 Task: Add Sprouts Citrus Scented Hand Soap to the cart.
Action: Mouse moved to (953, 365)
Screenshot: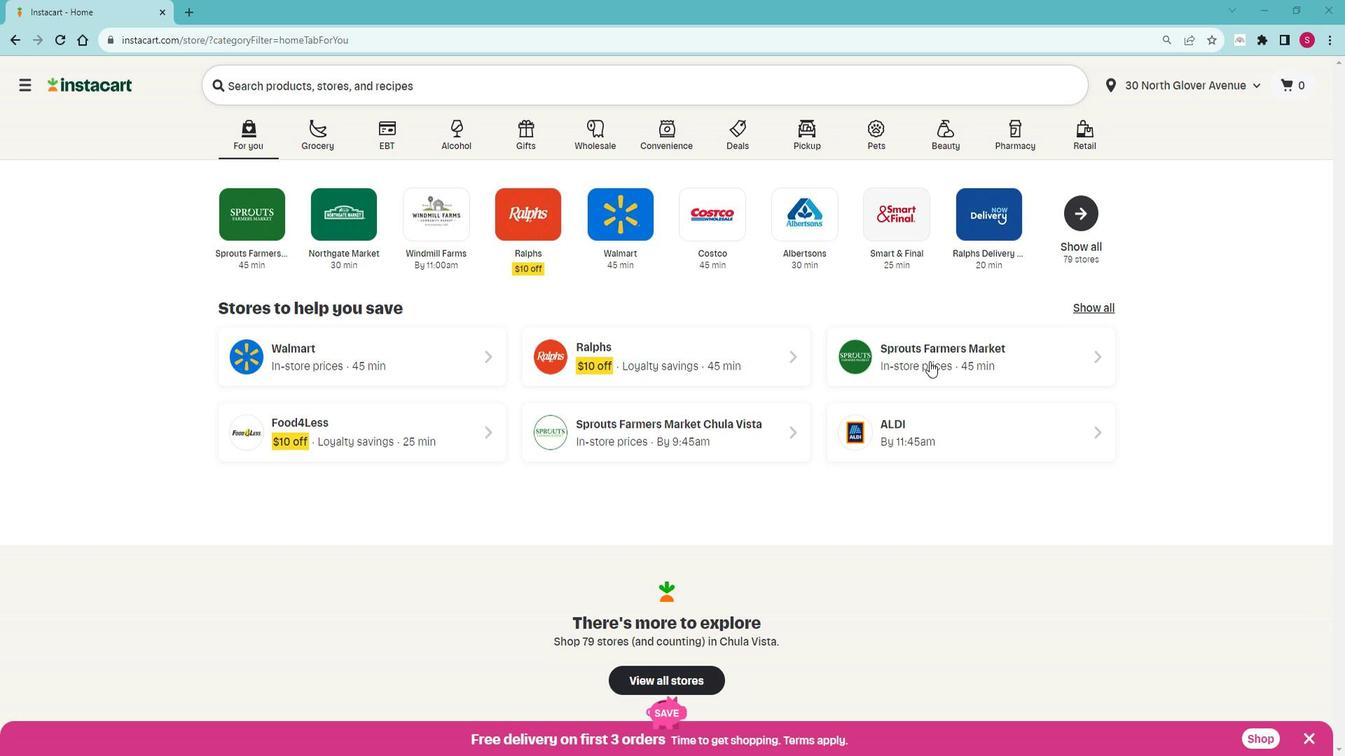 
Action: Mouse pressed left at (953, 365)
Screenshot: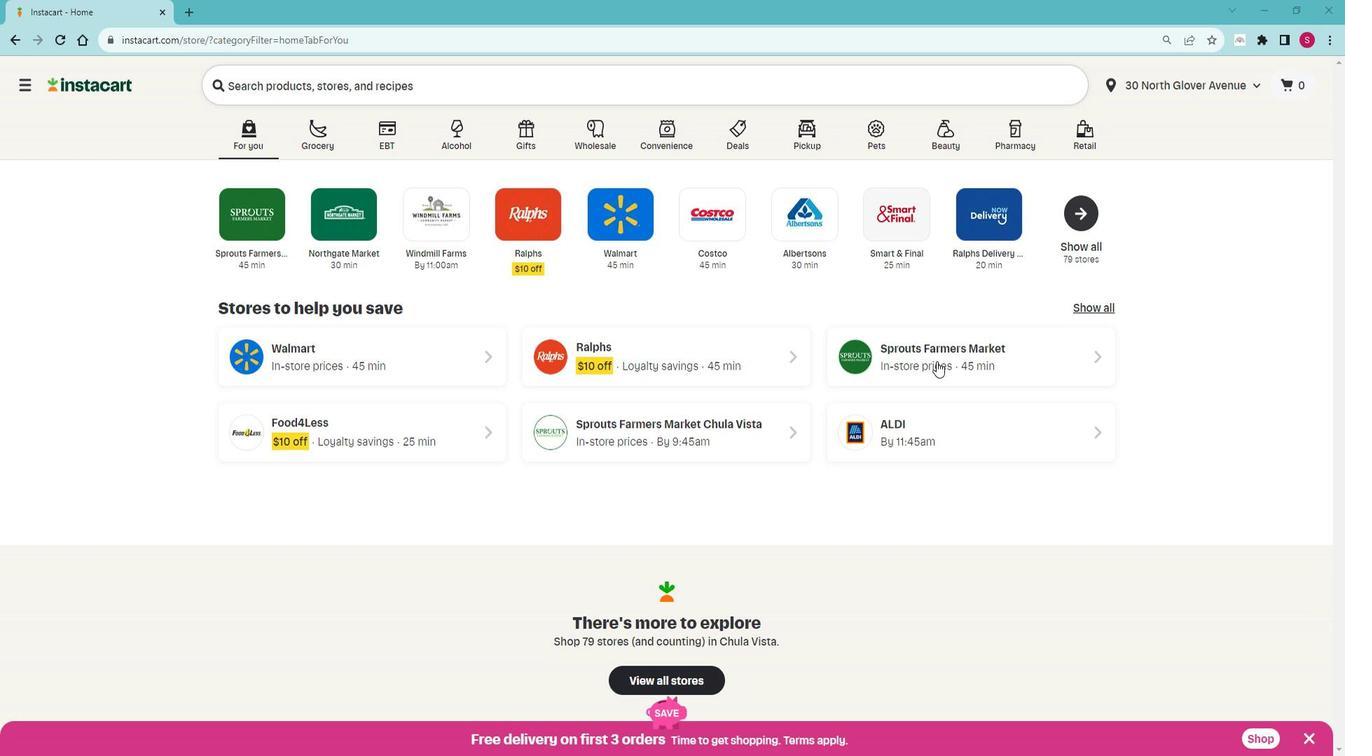 
Action: Mouse moved to (71, 549)
Screenshot: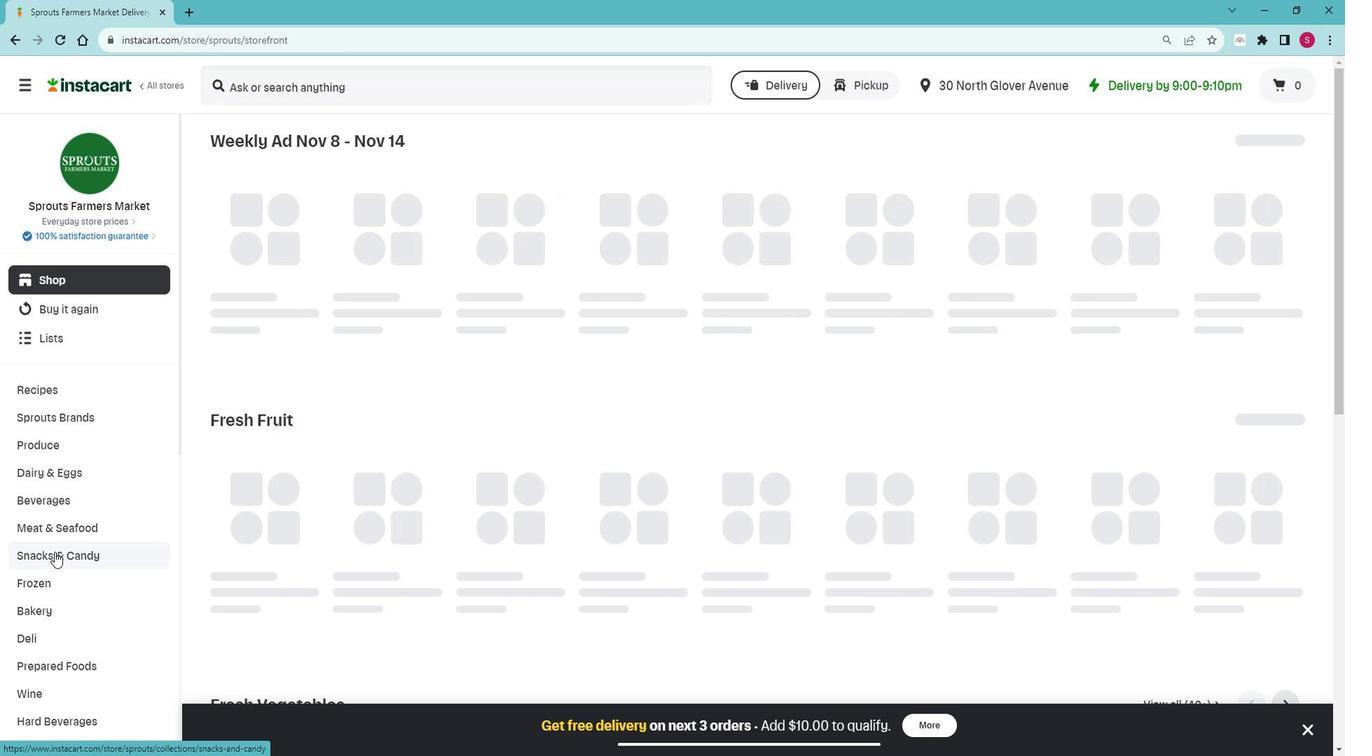 
Action: Mouse scrolled (71, 548) with delta (0, 0)
Screenshot: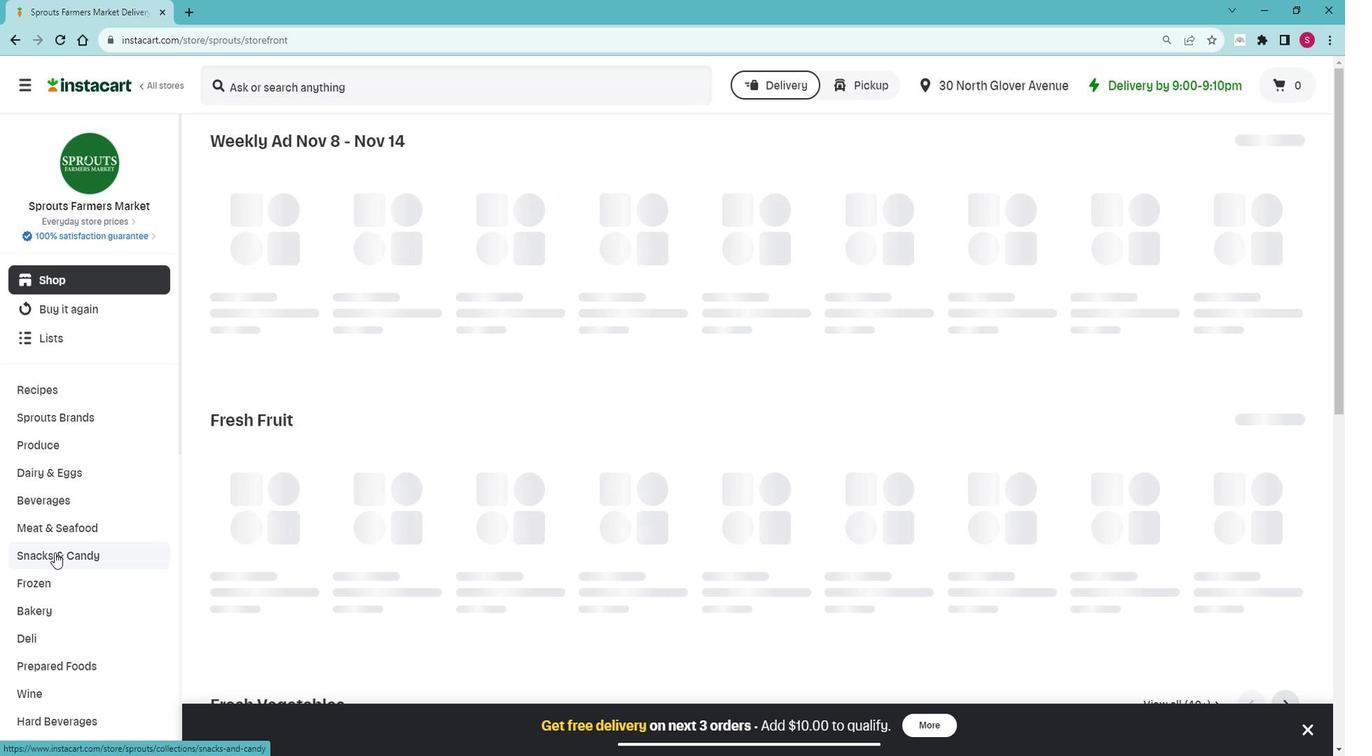 
Action: Mouse scrolled (71, 548) with delta (0, 0)
Screenshot: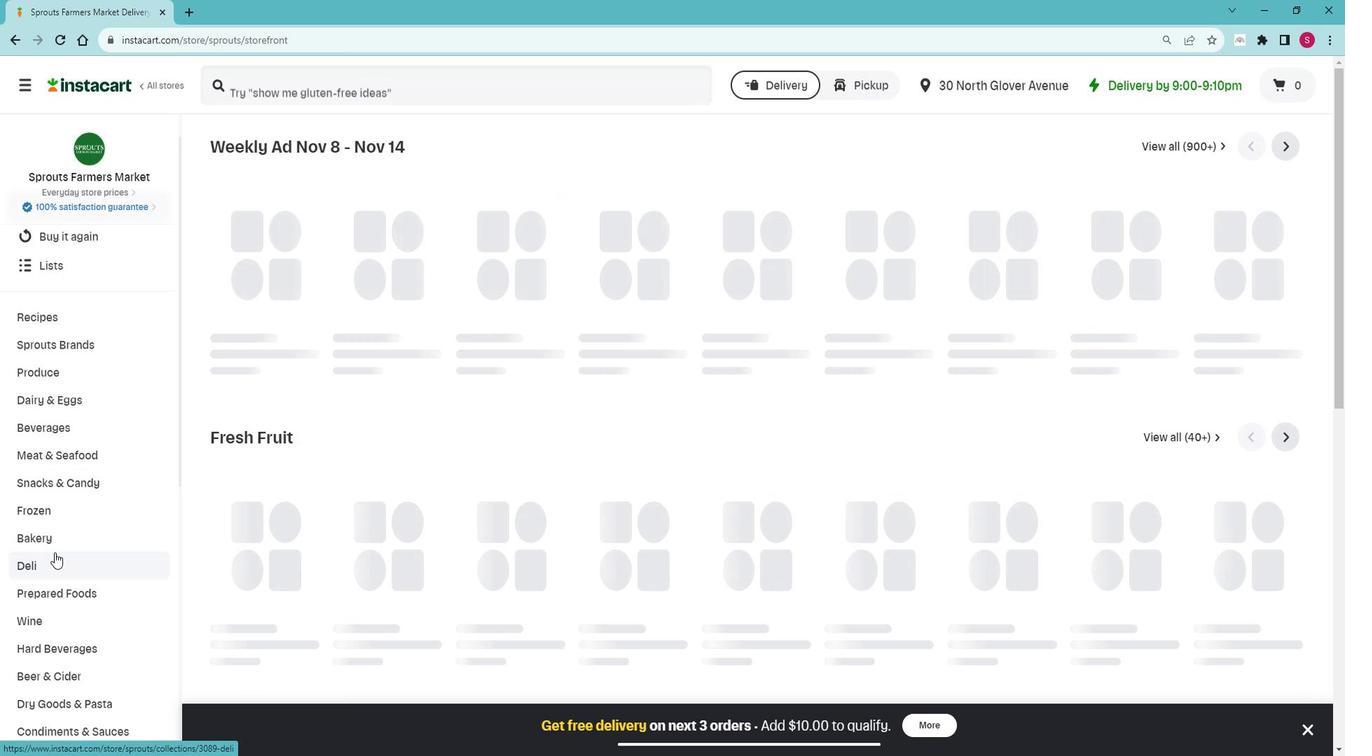 
Action: Mouse scrolled (71, 548) with delta (0, 0)
Screenshot: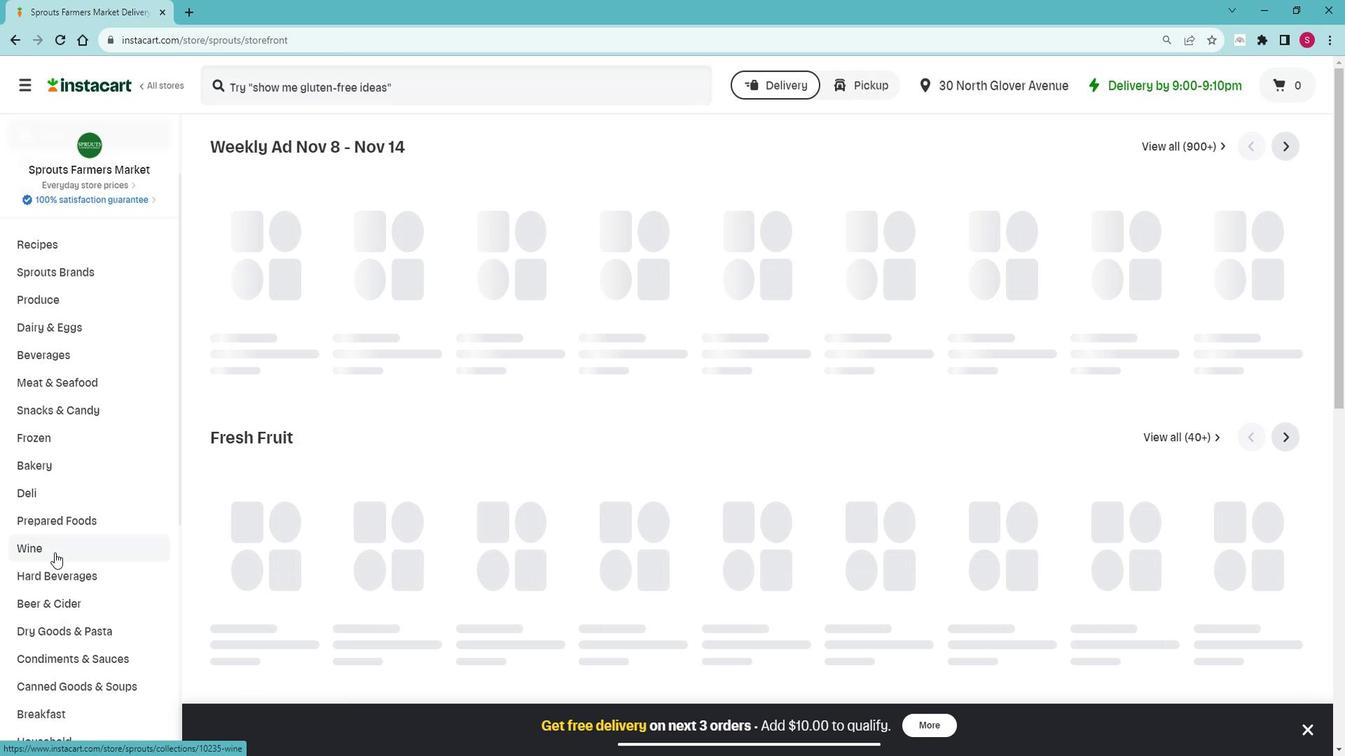 
Action: Mouse scrolled (71, 548) with delta (0, 0)
Screenshot: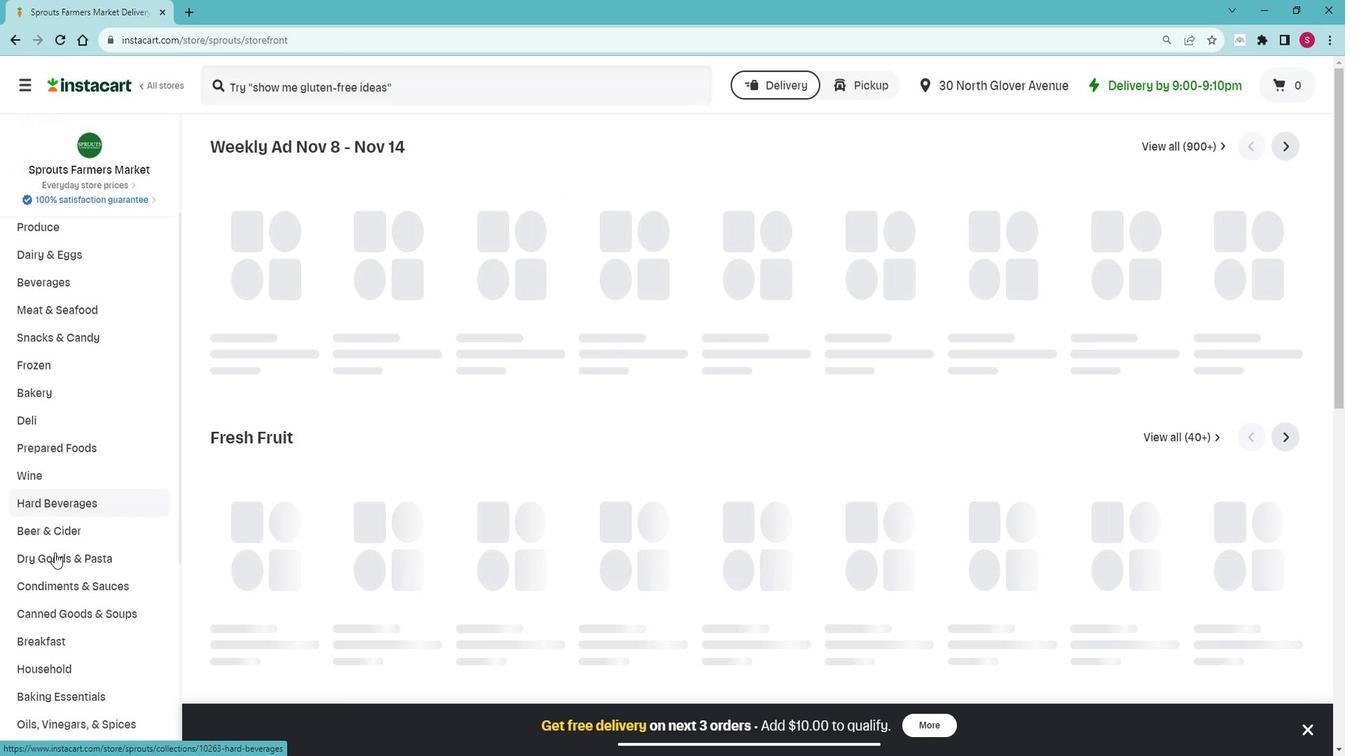 
Action: Mouse scrolled (71, 548) with delta (0, 0)
Screenshot: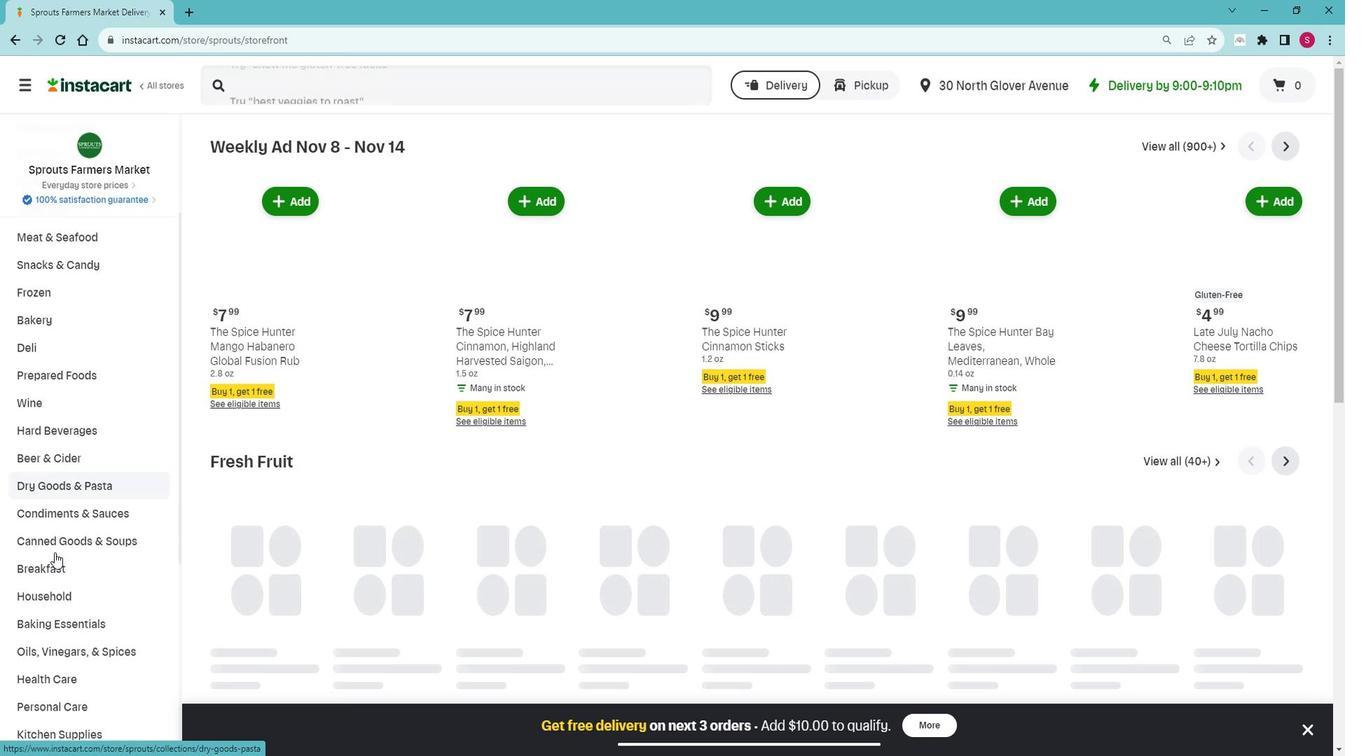 
Action: Mouse scrolled (71, 548) with delta (0, 0)
Screenshot: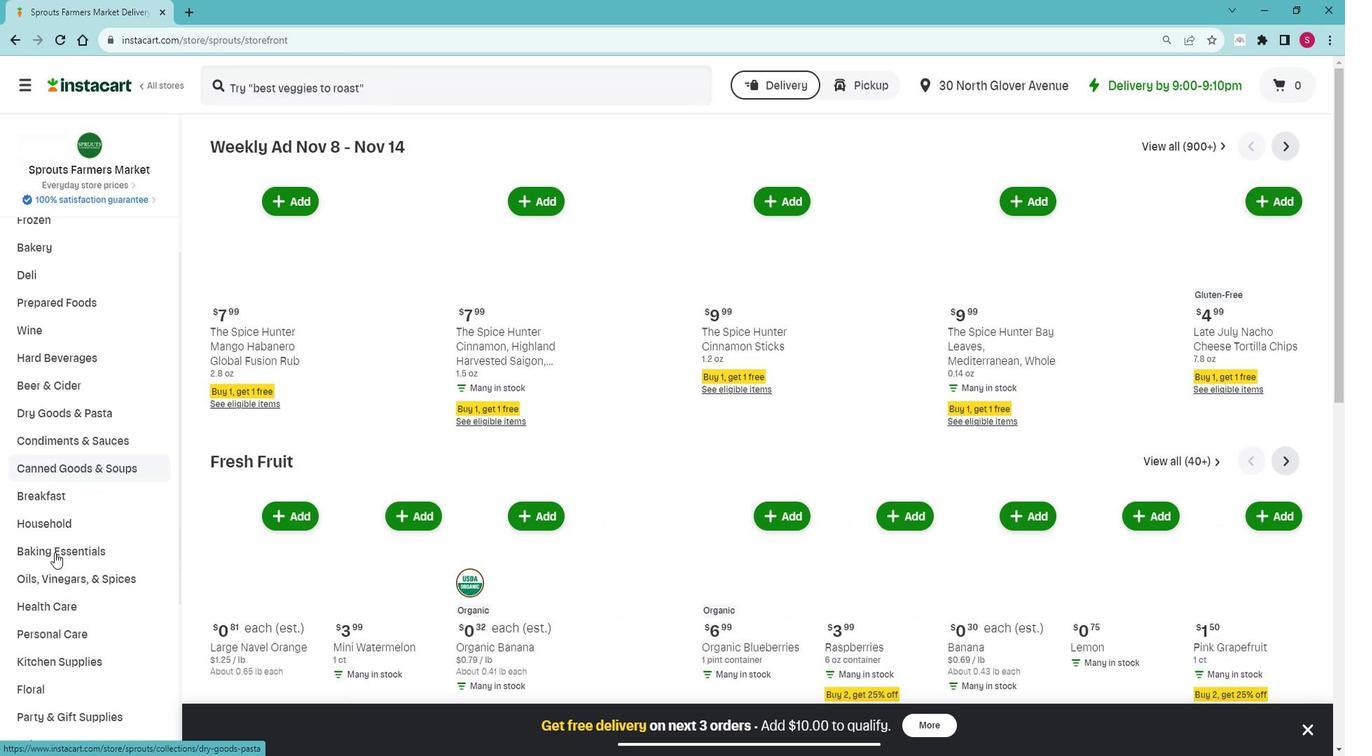 
Action: Mouse scrolled (71, 548) with delta (0, 0)
Screenshot: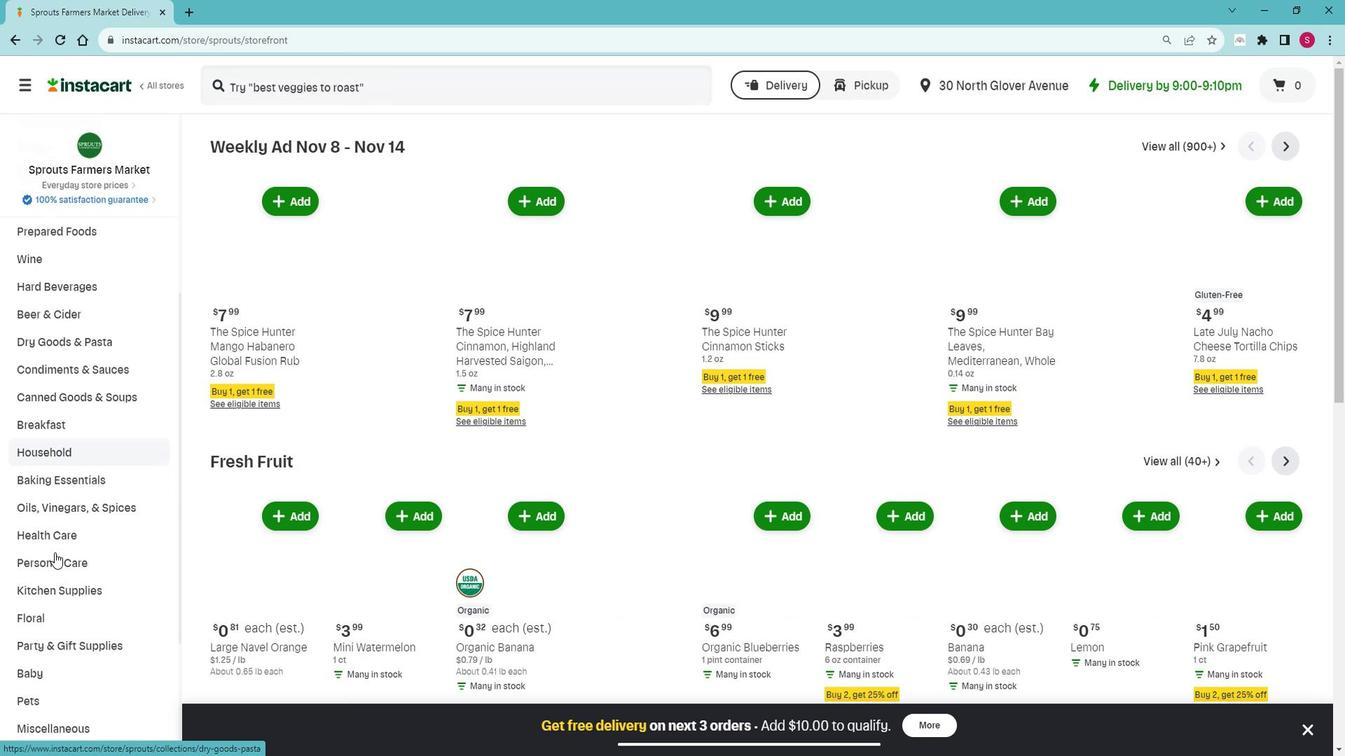 
Action: Mouse scrolled (71, 548) with delta (0, 0)
Screenshot: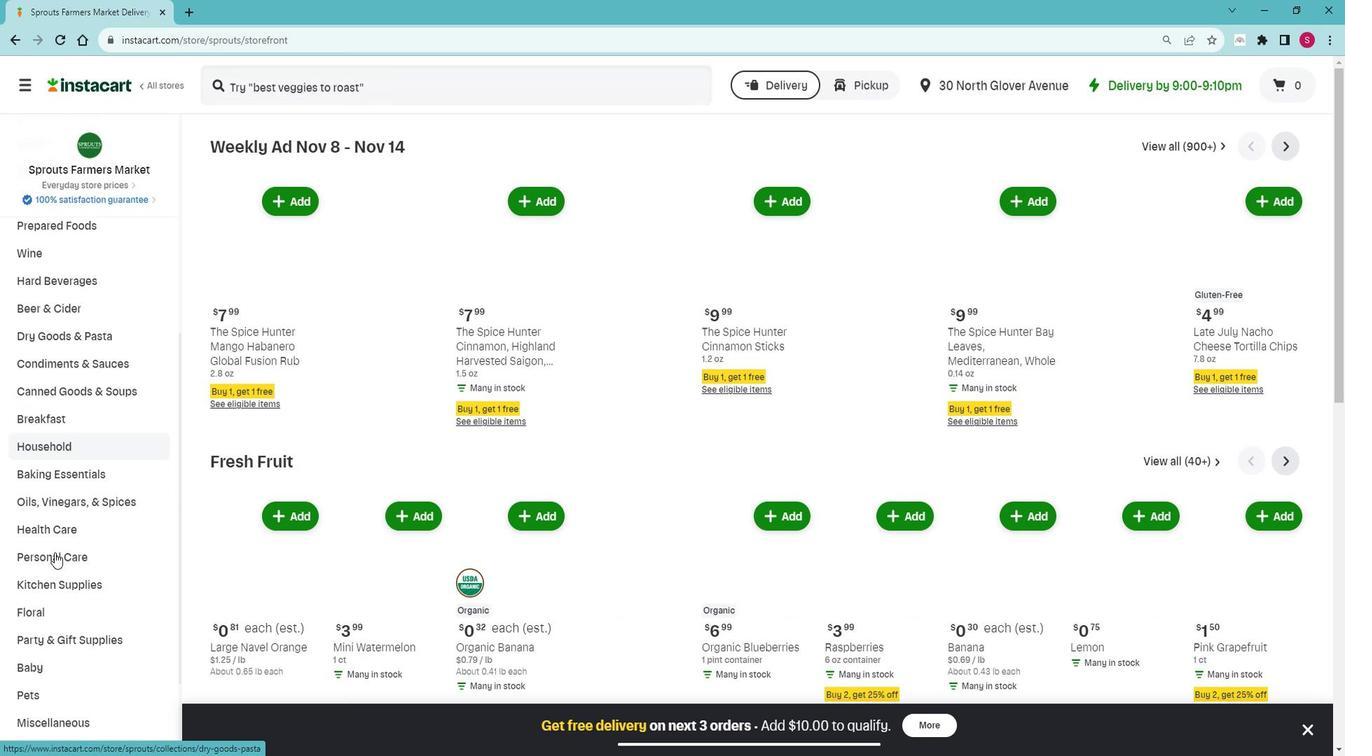 
Action: Mouse moved to (103, 428)
Screenshot: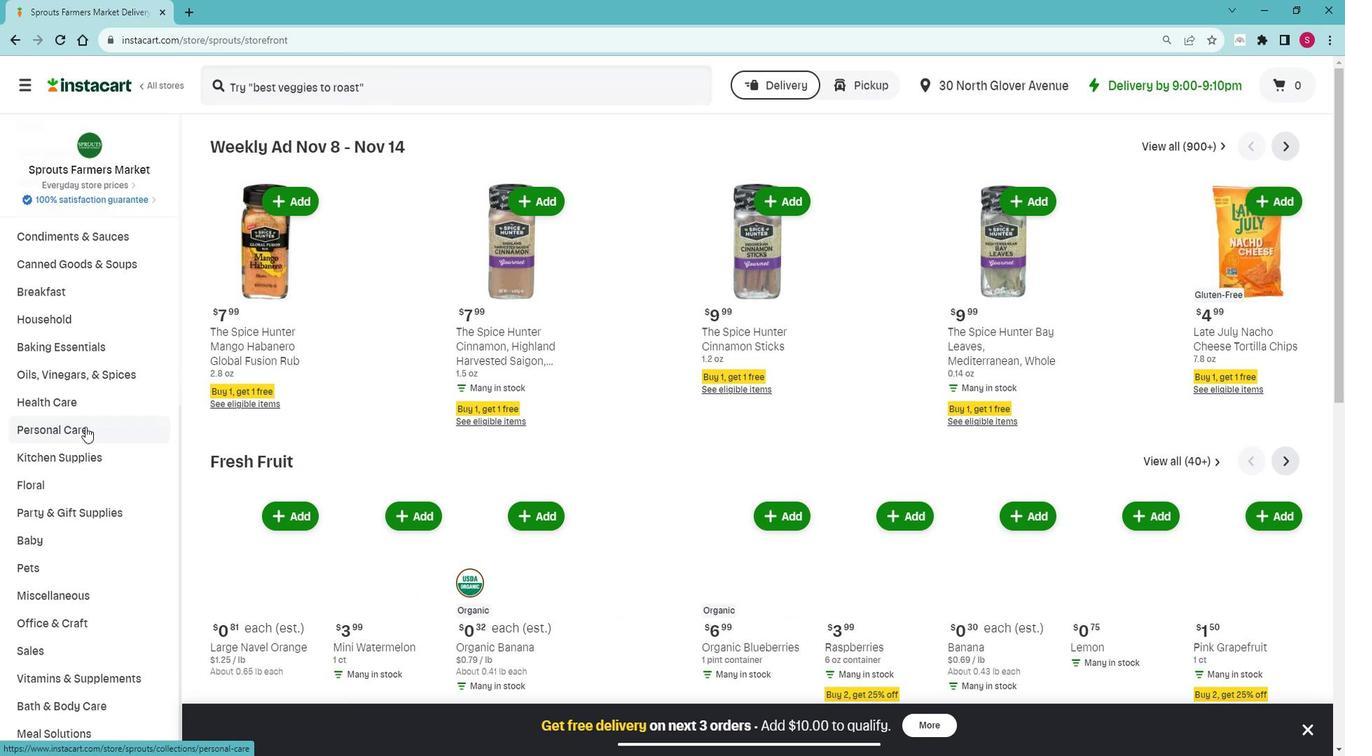 
Action: Mouse pressed left at (103, 428)
Screenshot: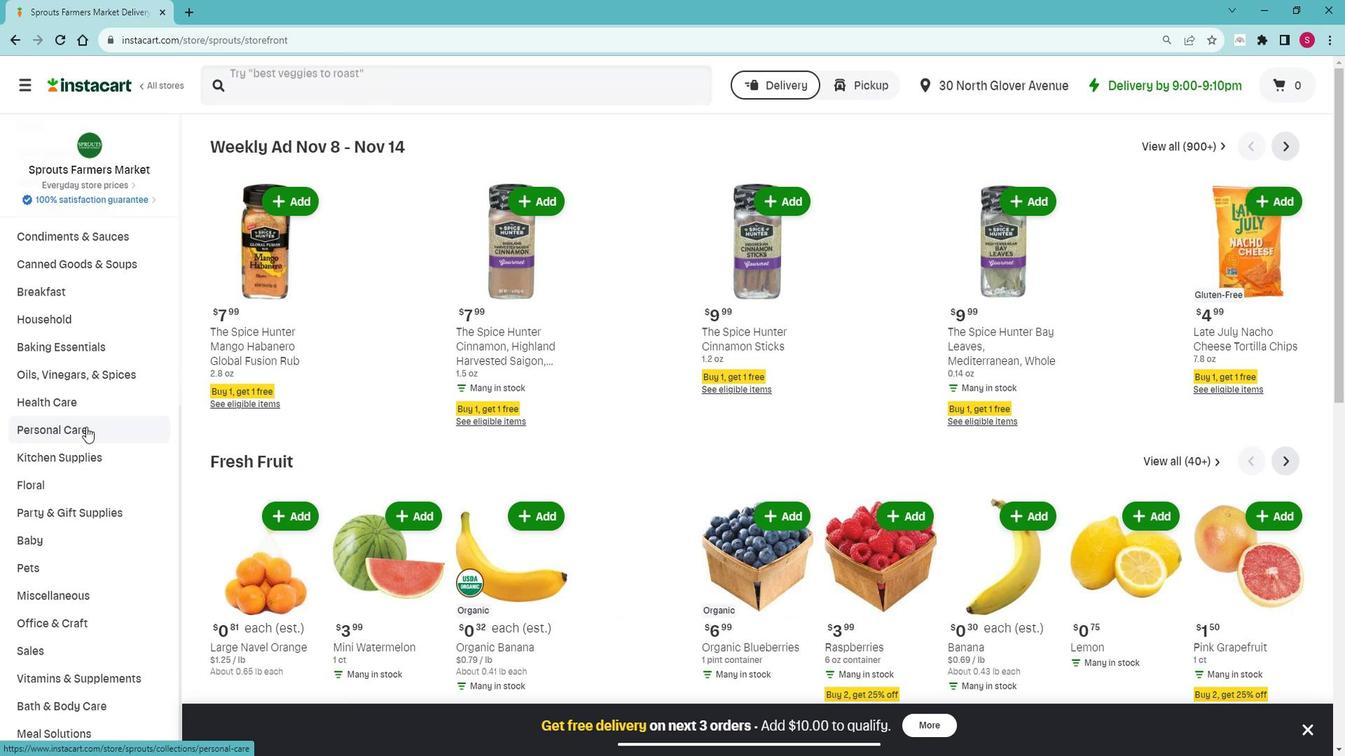 
Action: Mouse moved to (103, 455)
Screenshot: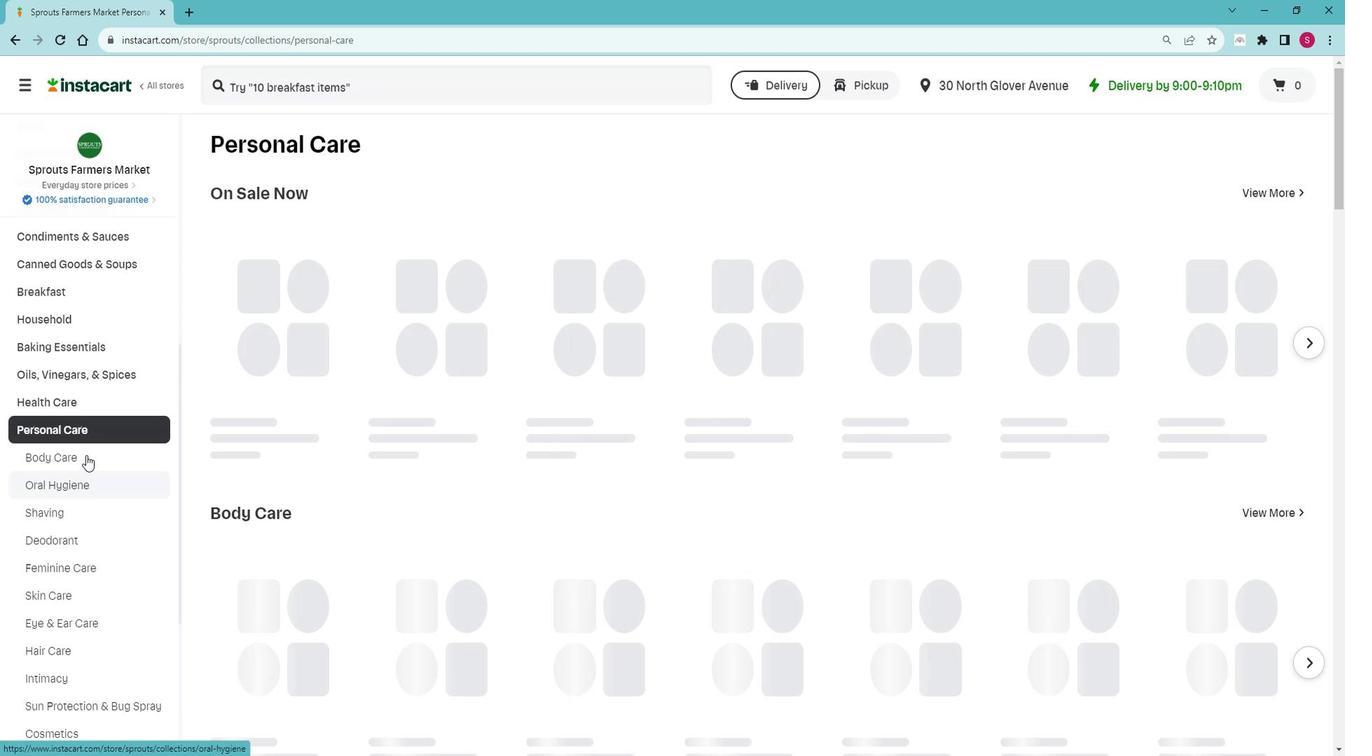 
Action: Mouse pressed left at (103, 455)
Screenshot: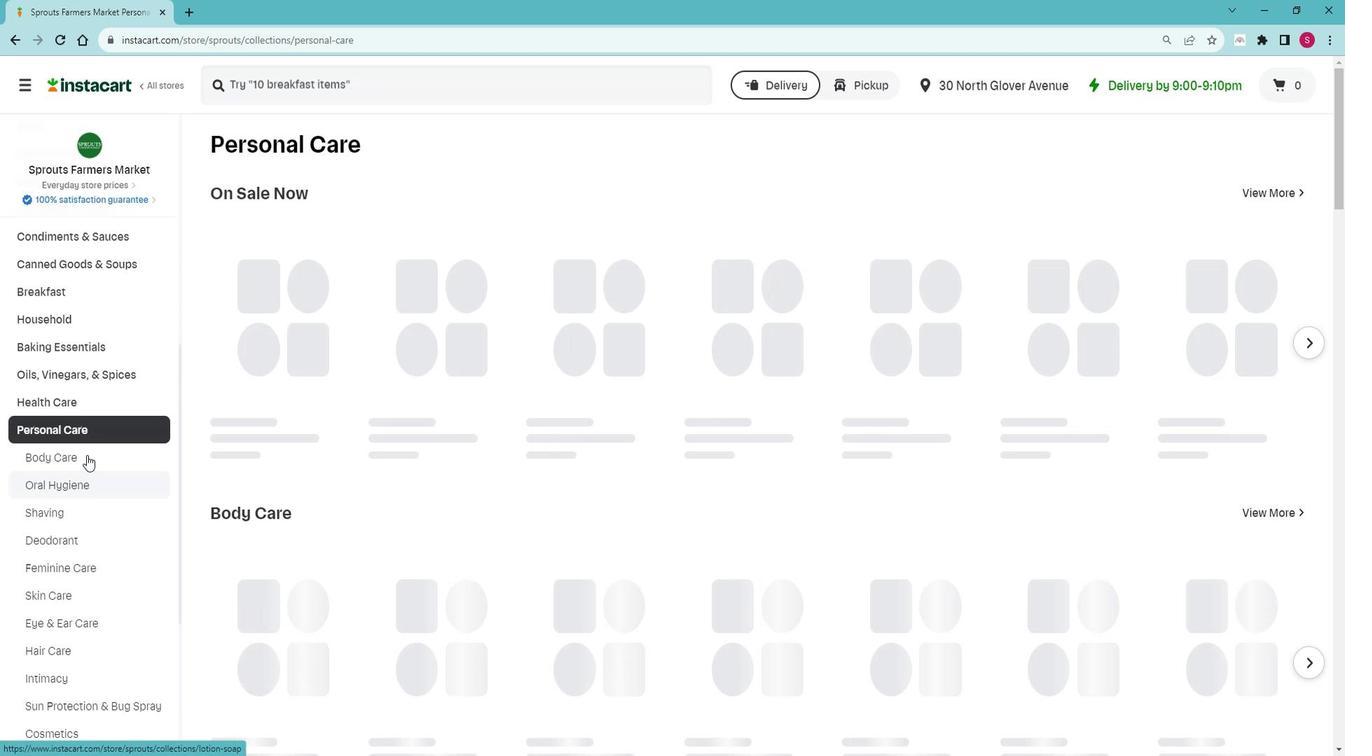 
Action: Mouse moved to (496, 217)
Screenshot: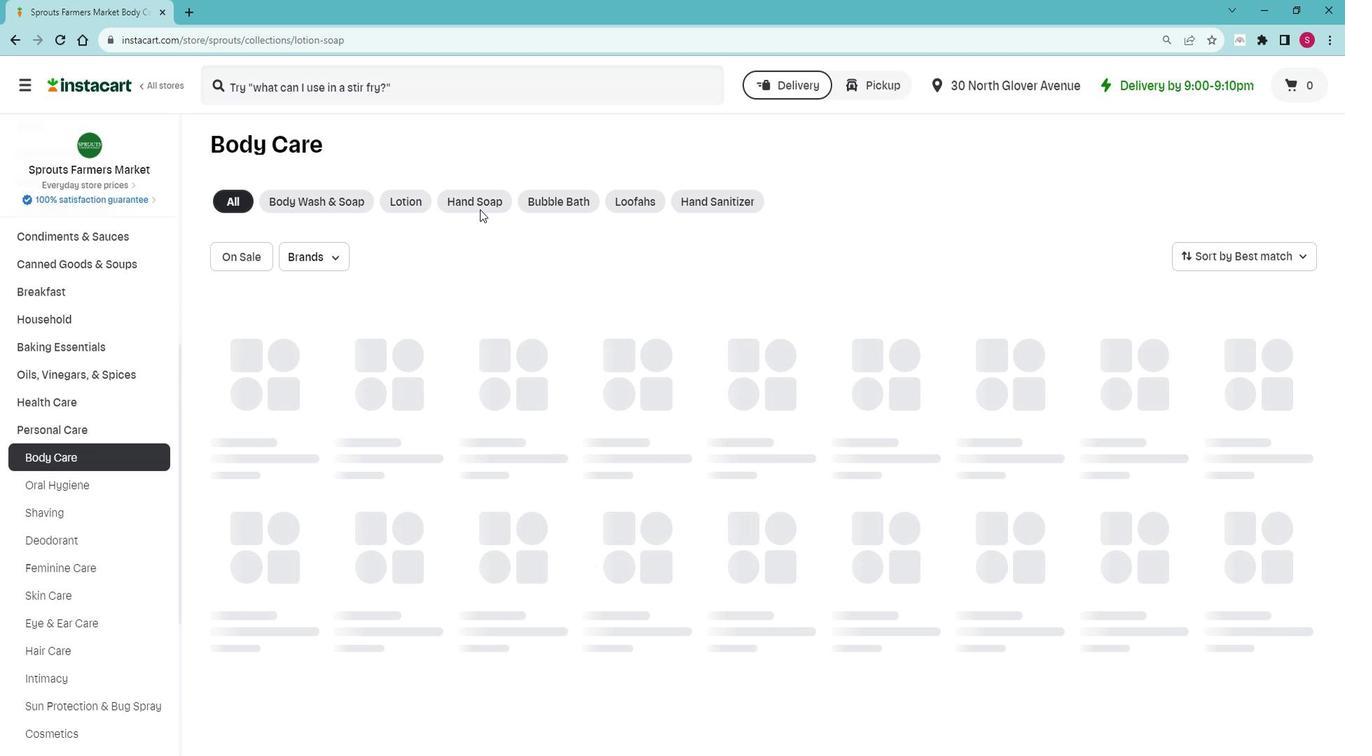 
Action: Mouse pressed left at (496, 217)
Screenshot: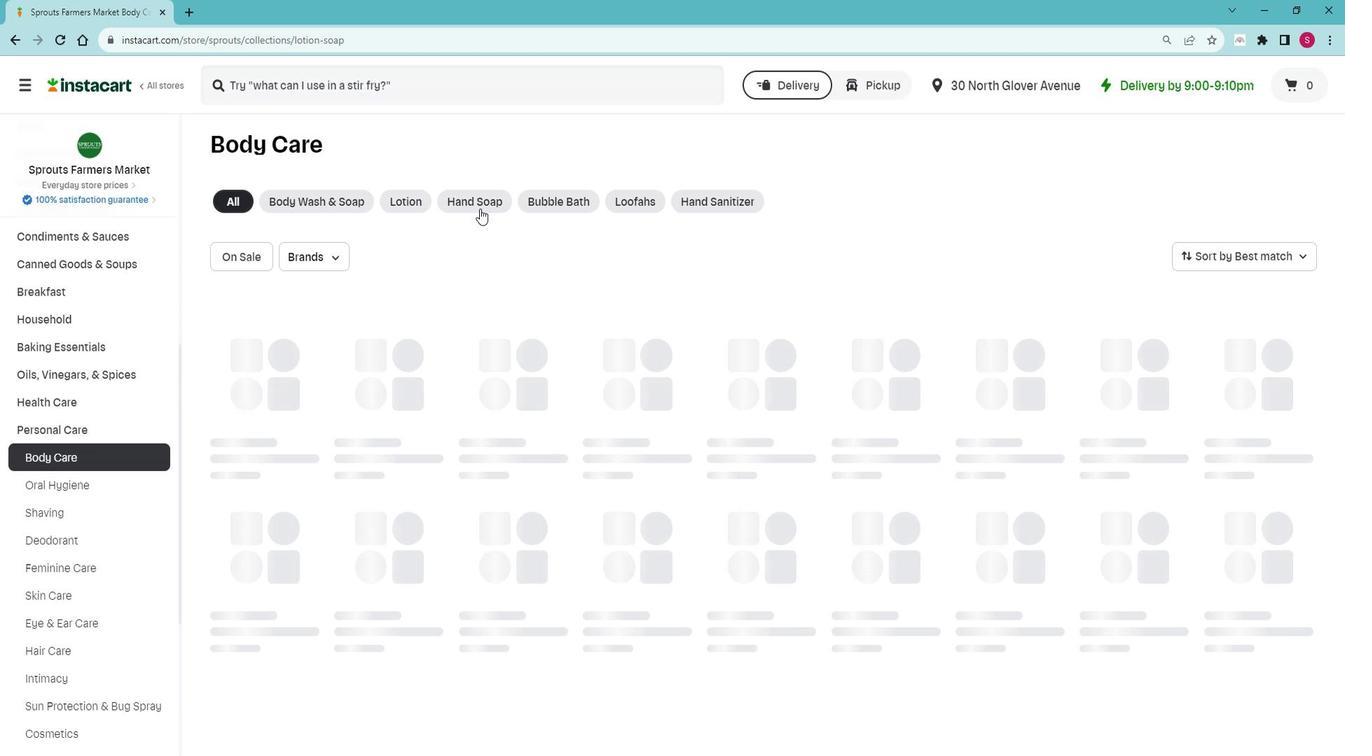 
Action: Mouse moved to (468, 100)
Screenshot: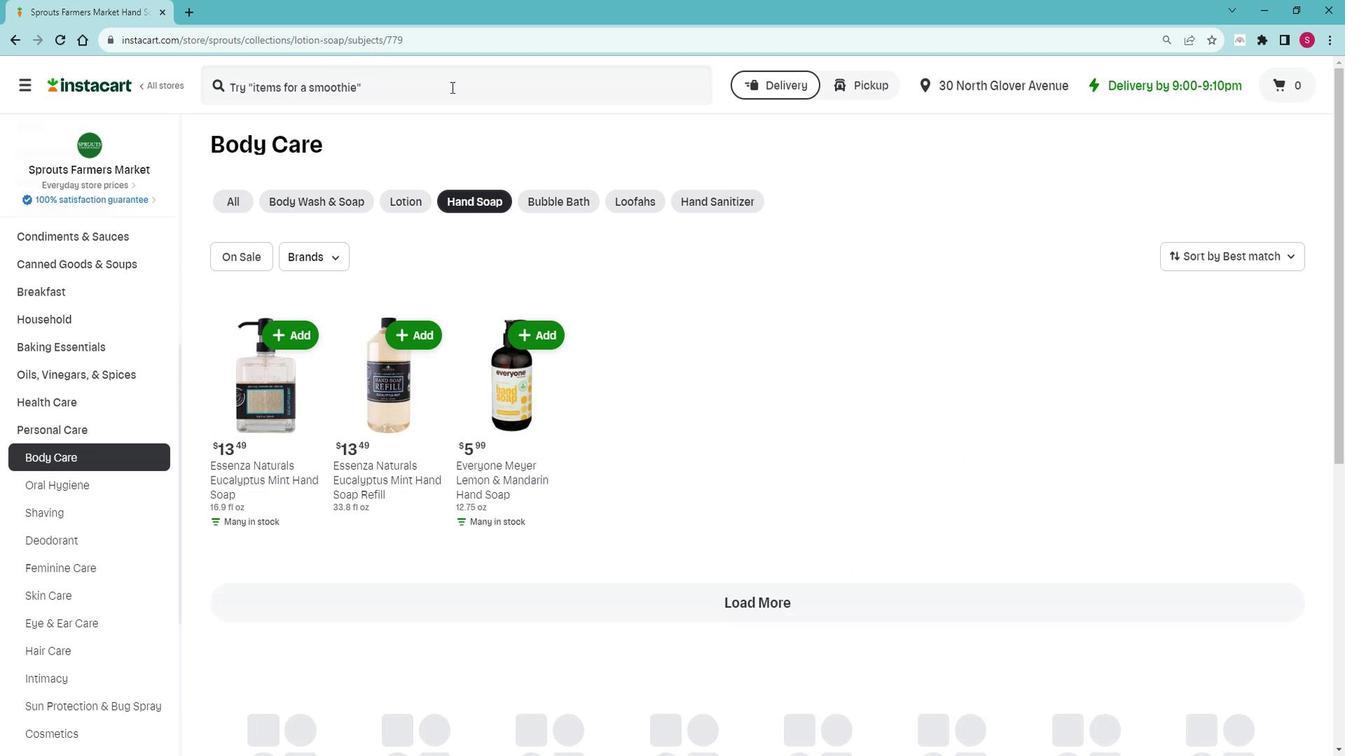 
Action: Mouse pressed left at (468, 100)
Screenshot: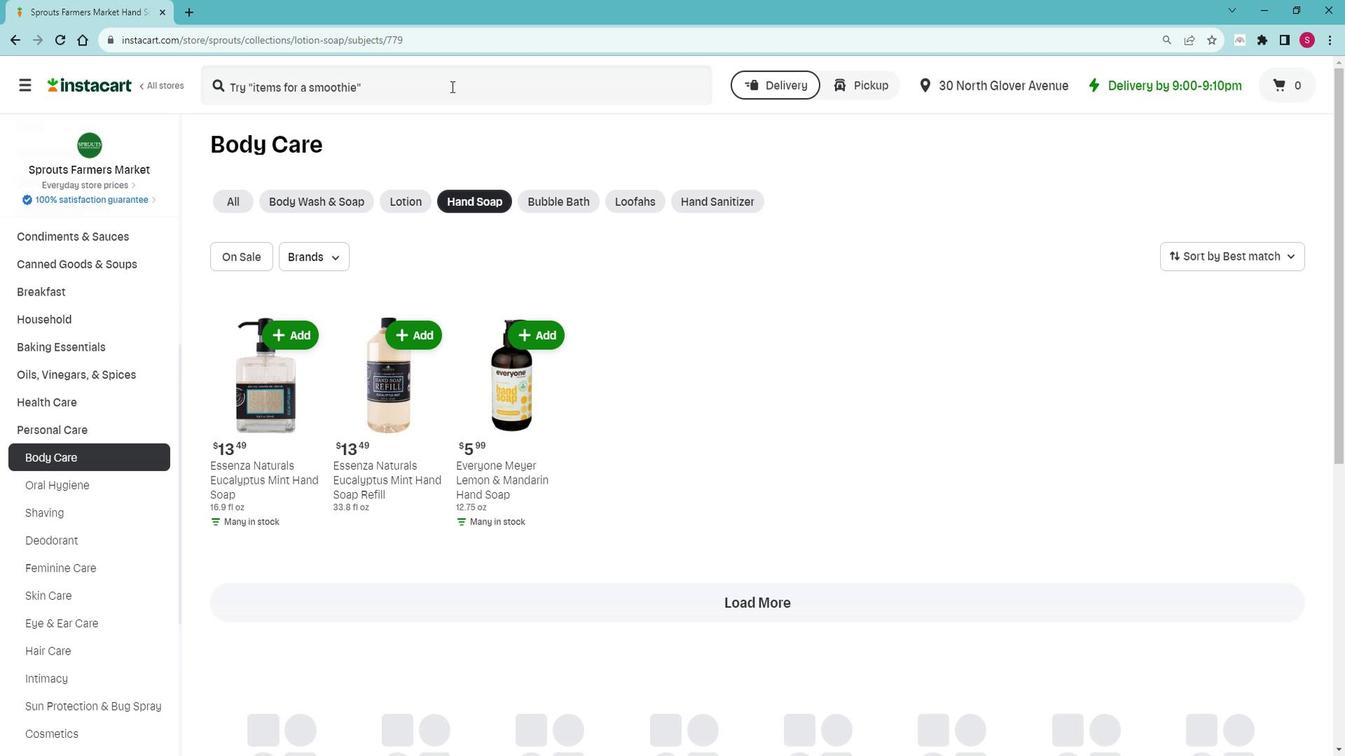 
Action: Mouse moved to (429, 98)
Screenshot: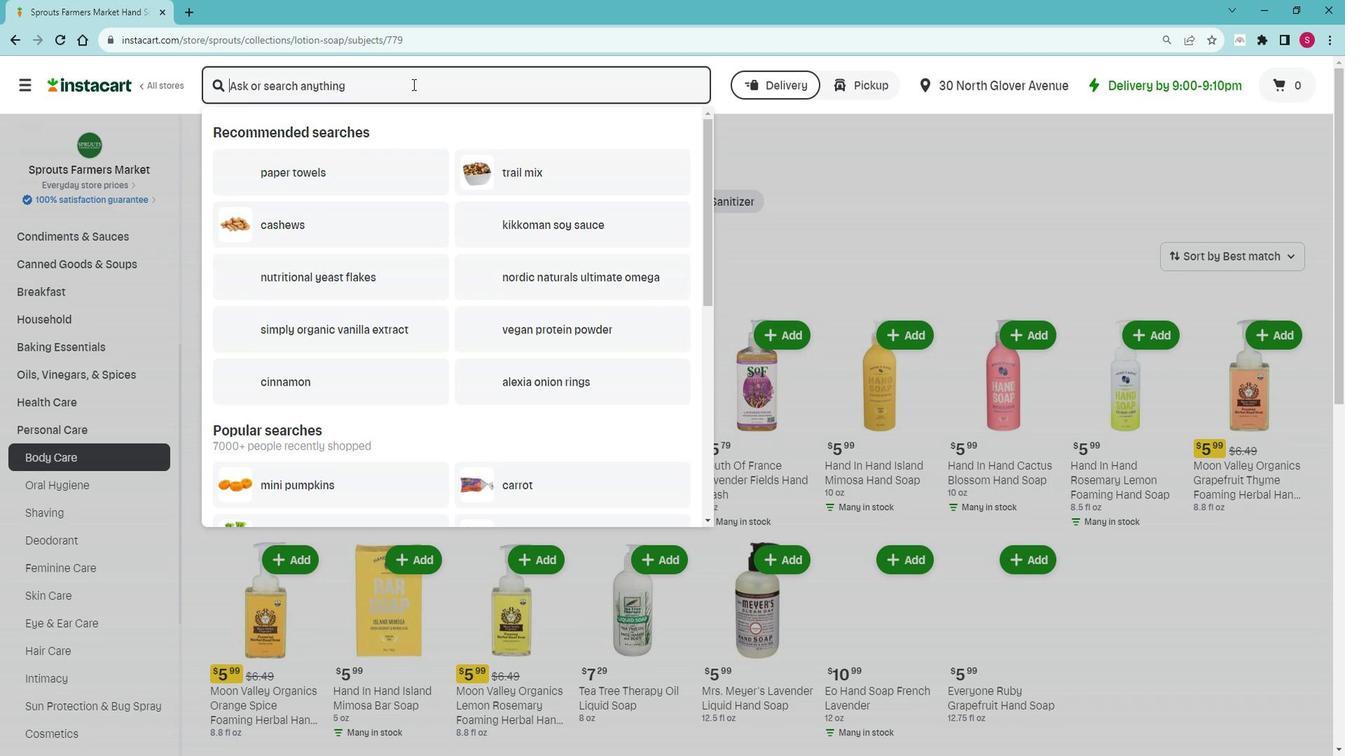 
Action: Key pressed <Key.shift>Sprouts<Key.space><Key.shift><Key.shift><Key.shift><Key.shift><Key.shift><Key.shift><Key.shift><Key.shift><Key.shift><Key.shift><Key.shift><Key.shift><Key.shift><Key.shift><Key.shift><Key.shift><Key.shift><Key.shift><Key.shift><Key.shift><Key.shift>Citrus<Key.space><Key.shift>Scented<Key.space><Key.shift>Hand<Key.space><Key.shift>Soap<Key.space><Key.enter>
Screenshot: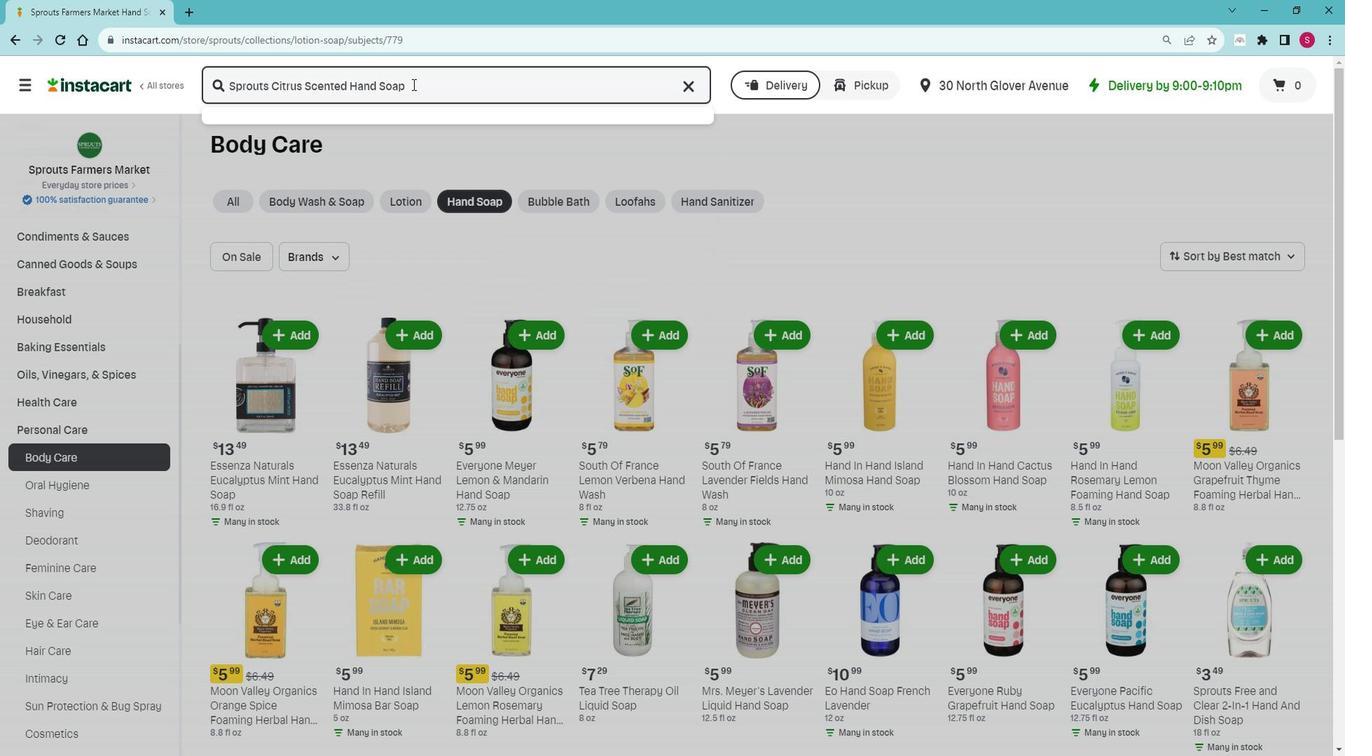 
Action: Mouse moved to (1065, 229)
Screenshot: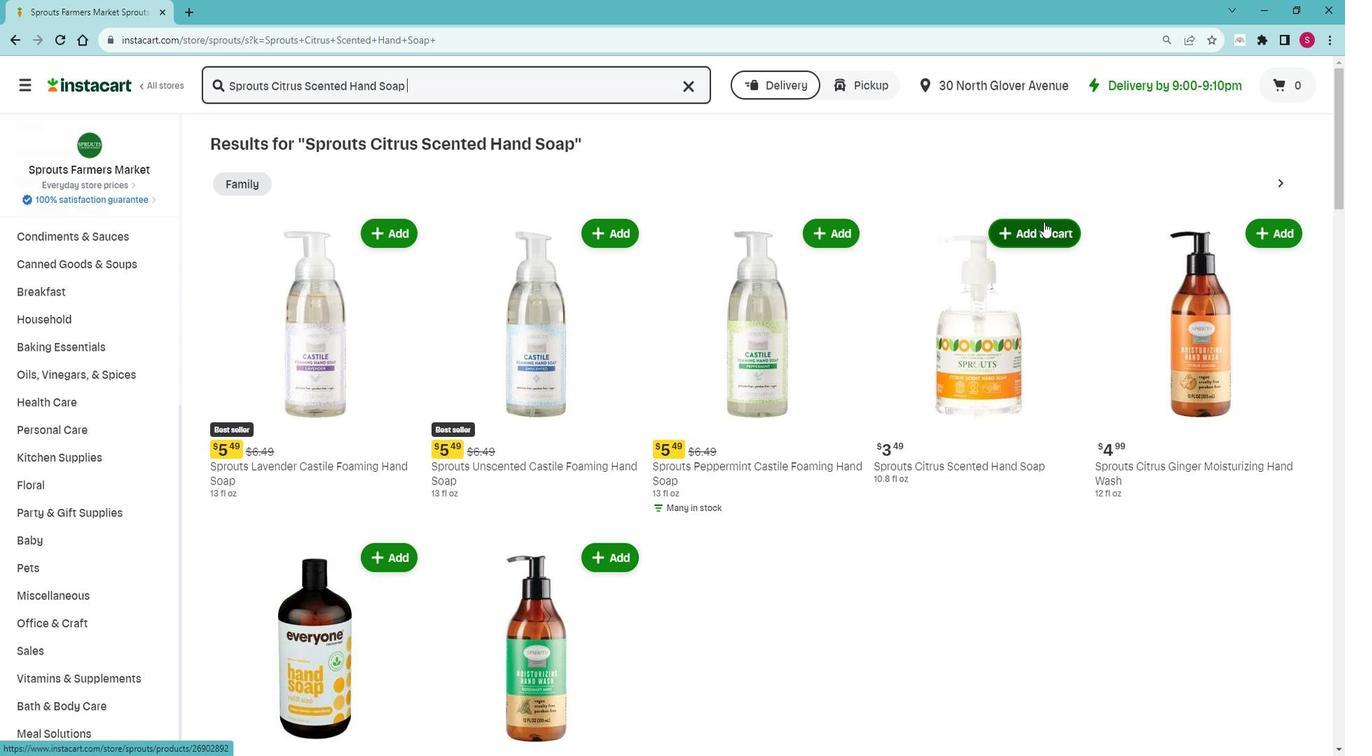 
Action: Mouse pressed left at (1065, 229)
Screenshot: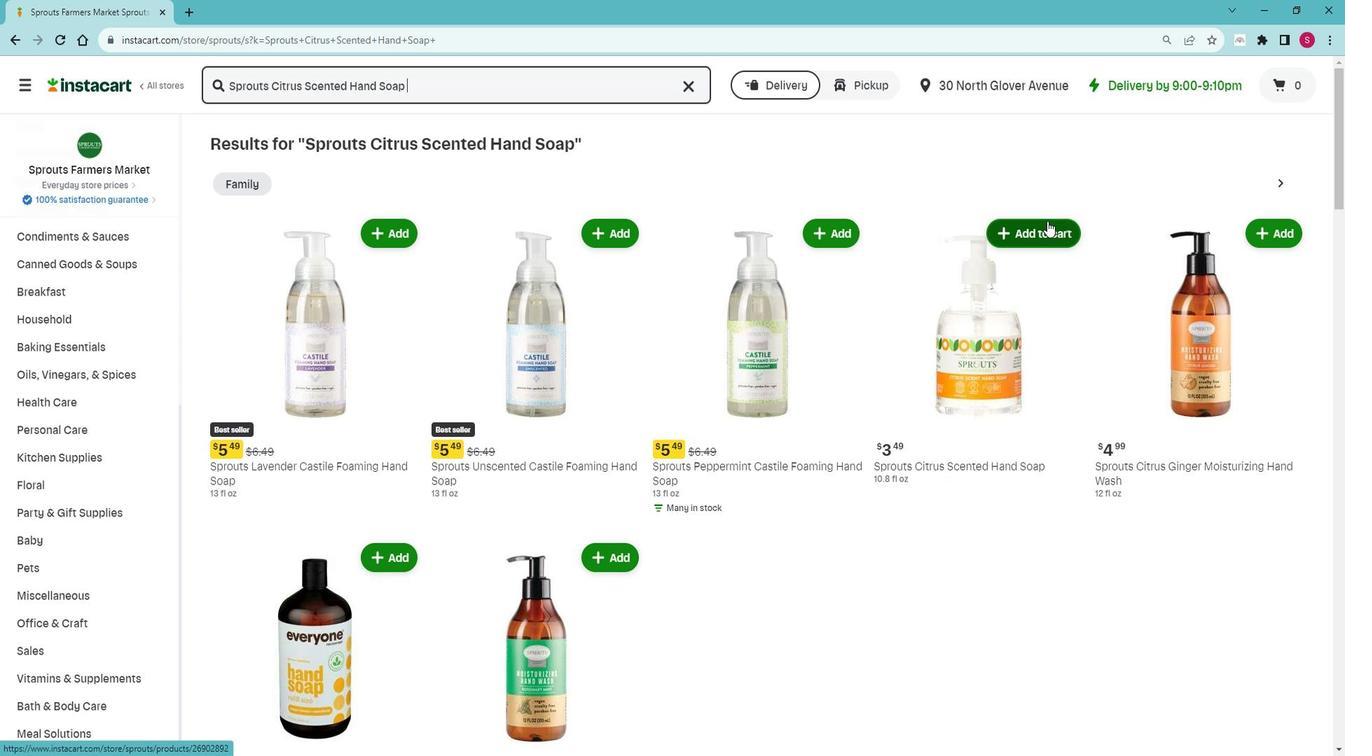 
Action: Mouse moved to (1067, 201)
Screenshot: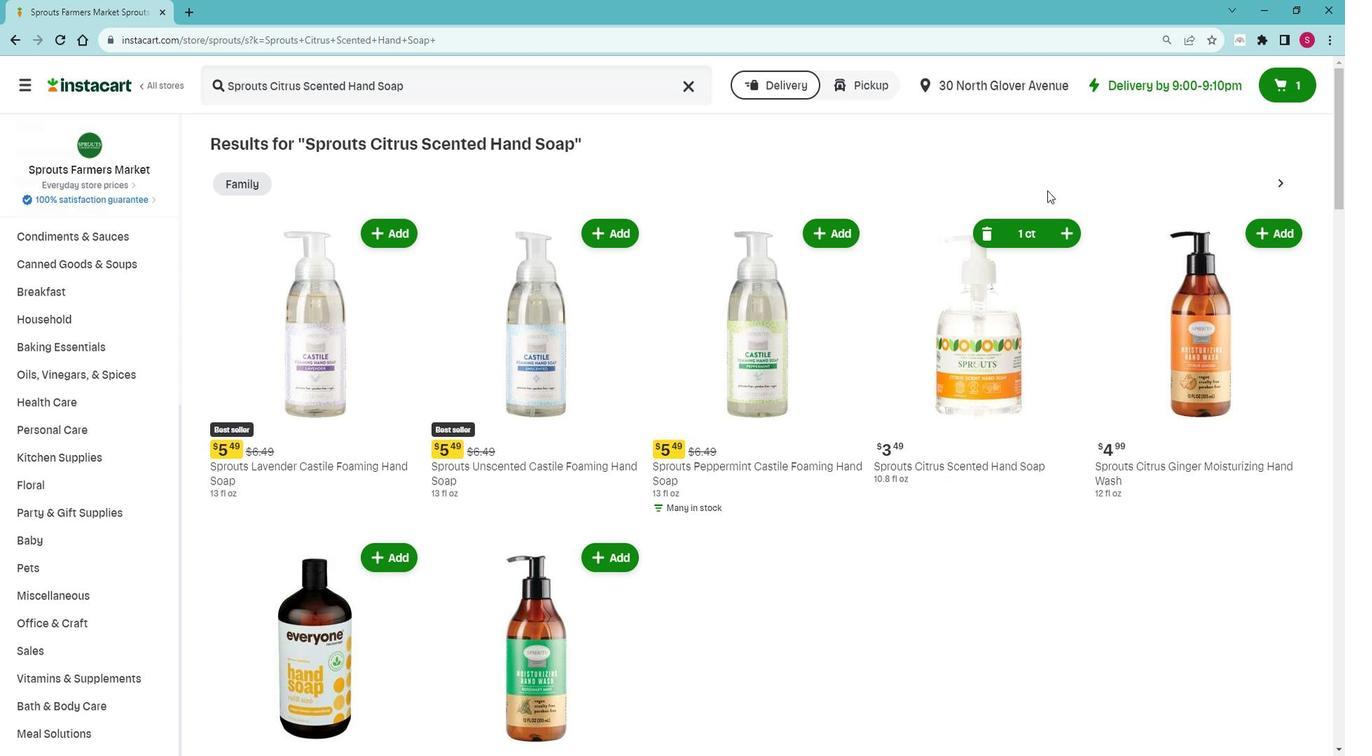 
